 Task: Search for "The Canada Enterprise".
Action: Mouse moved to (945, 54)
Screenshot: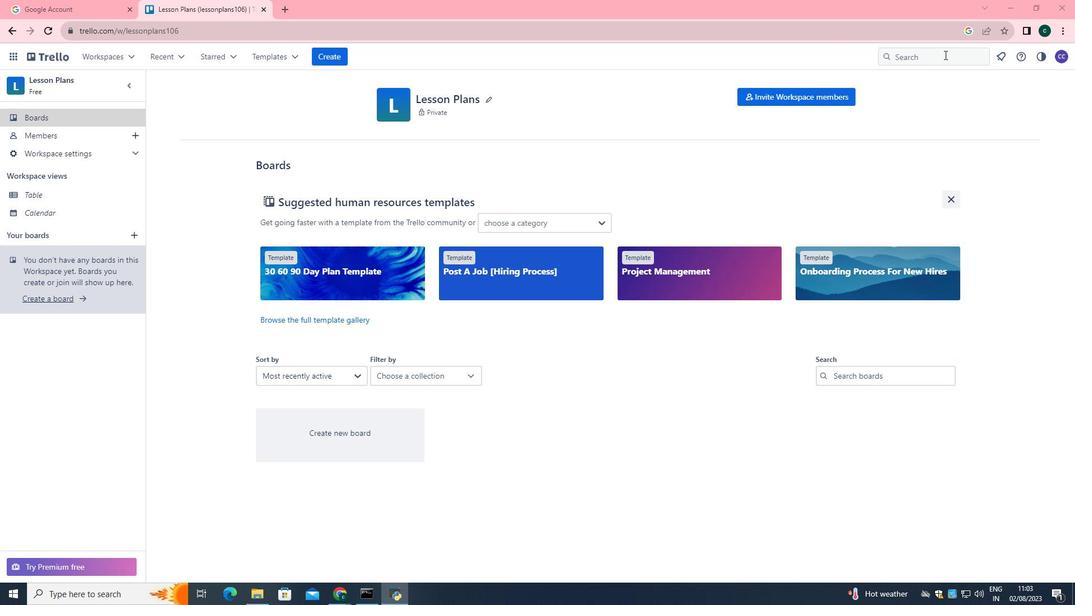 
Action: Mouse pressed left at (945, 54)
Screenshot: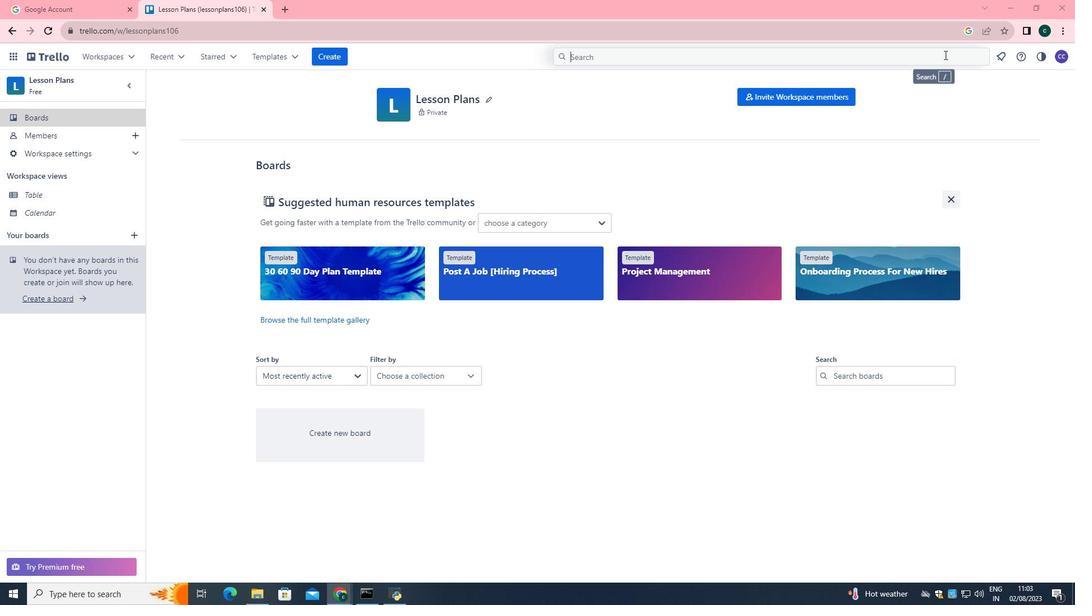 
Action: Key pressed <Key.shift>The<Key.space><Key.shift>Canada<Key.space><Key.shift>Enterprise<Key.enter>
Screenshot: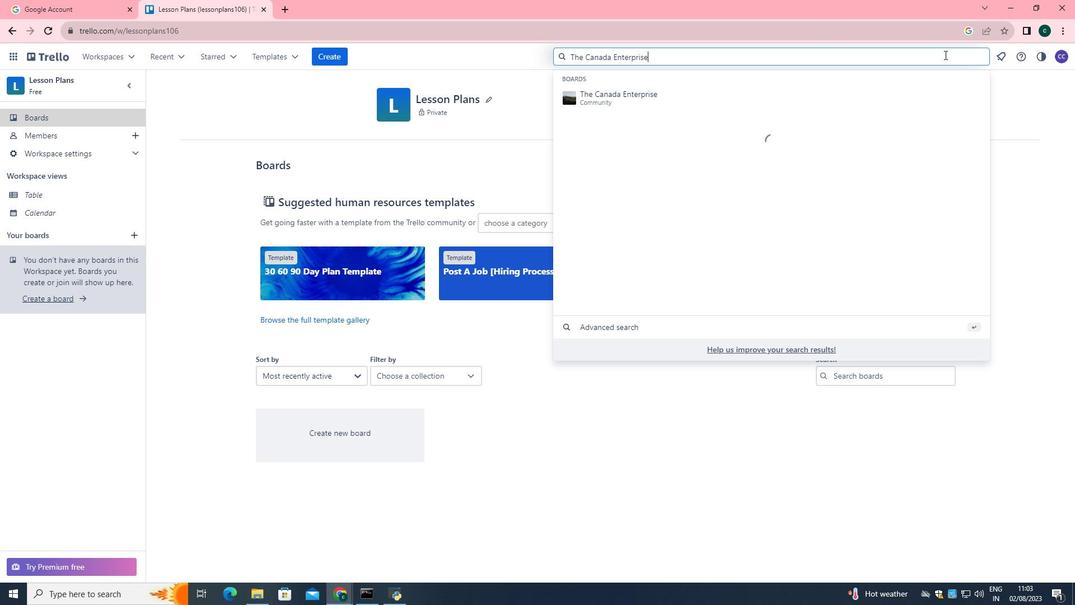 
Action: Mouse moved to (691, 95)
Screenshot: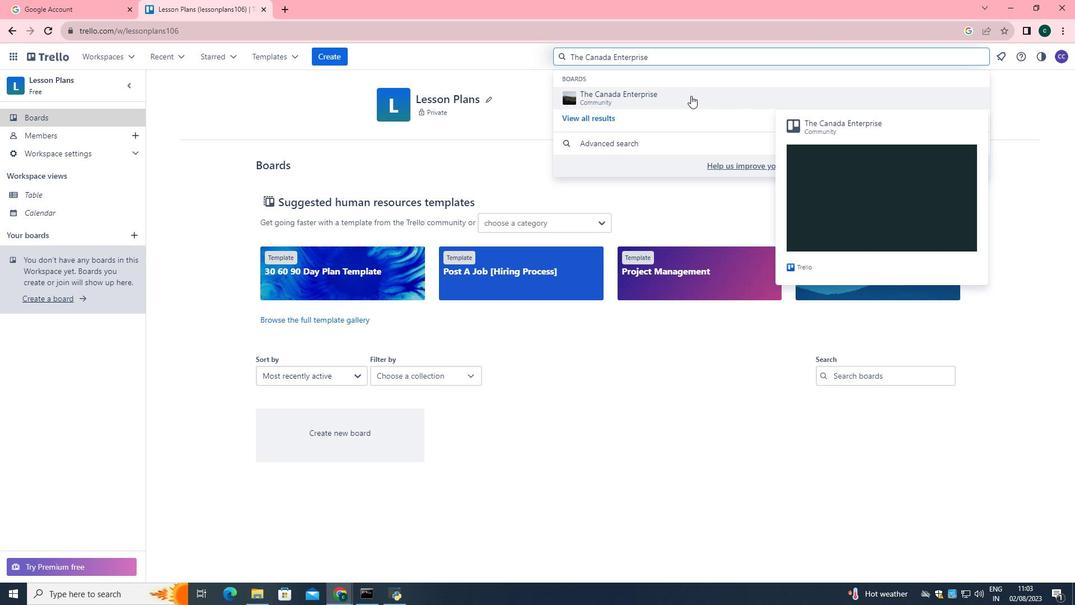 
Action: Mouse pressed left at (691, 95)
Screenshot: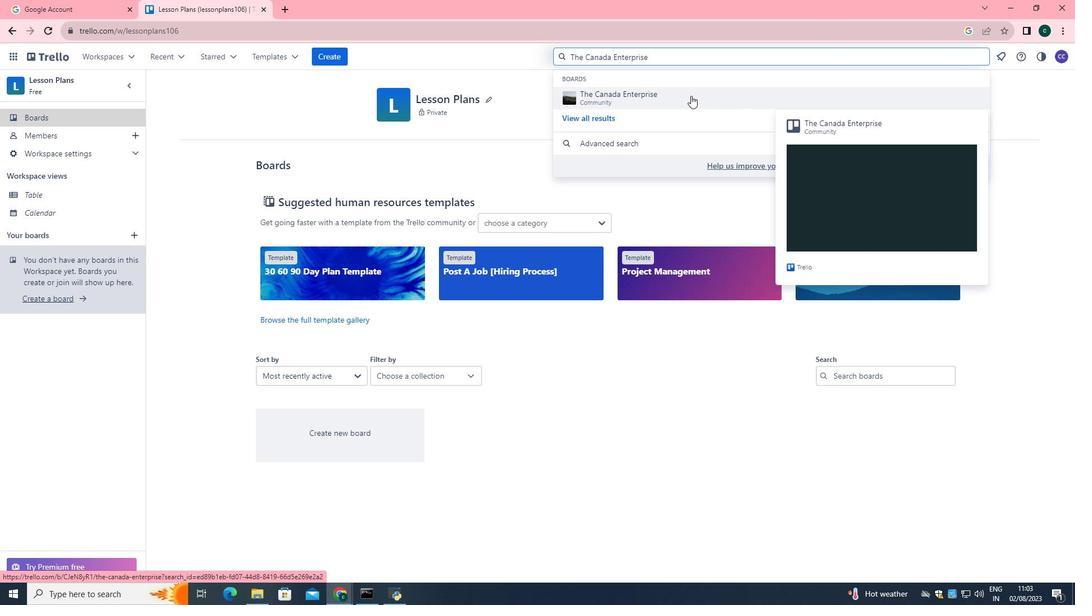 
